Task: Enable the option "On Screen Display" for on-screen display.
Action: Mouse moved to (96, 14)
Screenshot: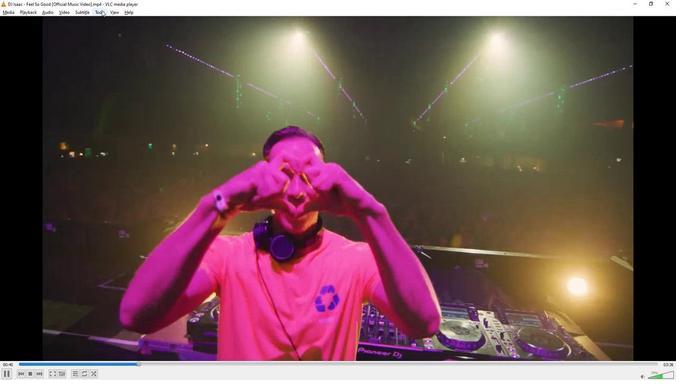 
Action: Mouse pressed left at (96, 14)
Screenshot: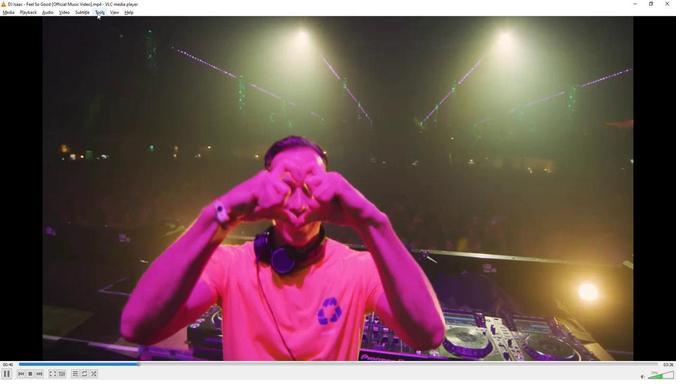 
Action: Mouse moved to (108, 97)
Screenshot: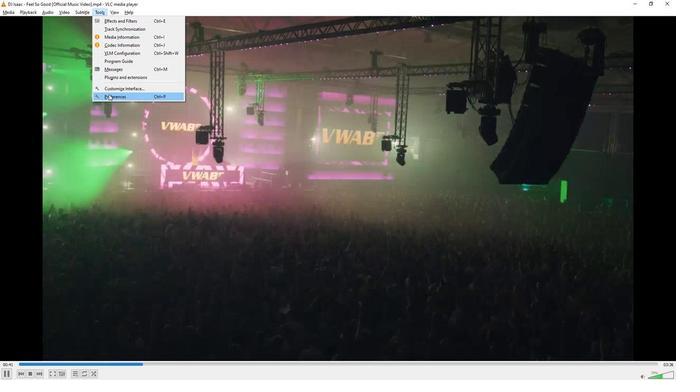 
Action: Mouse pressed left at (108, 97)
Screenshot: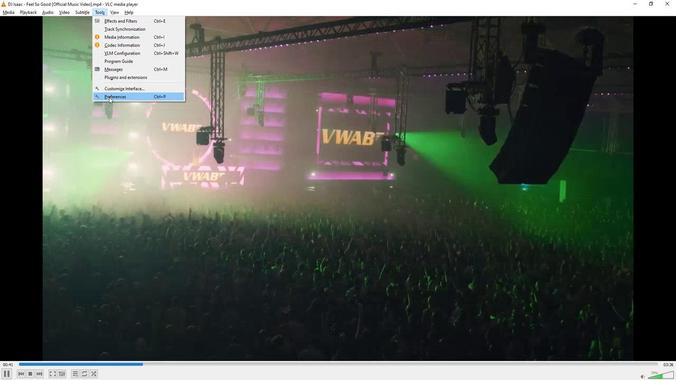 
Action: Mouse moved to (130, 306)
Screenshot: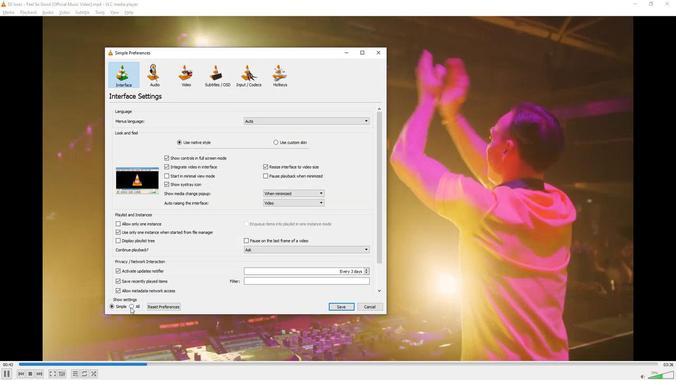 
Action: Mouse pressed left at (130, 306)
Screenshot: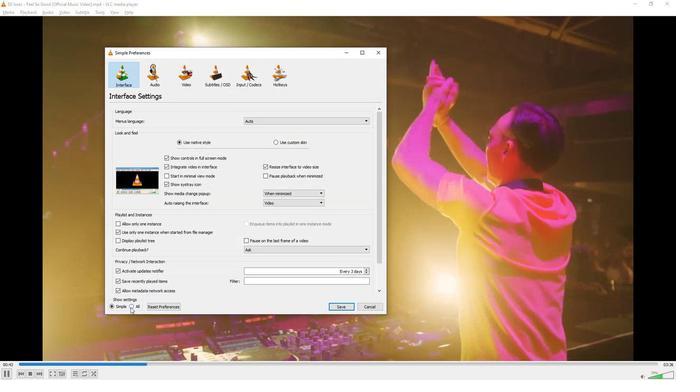 
Action: Mouse moved to (129, 301)
Screenshot: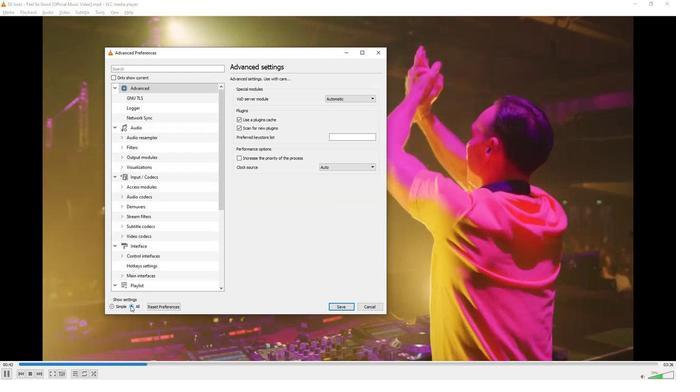 
Action: Mouse scrolled (129, 301) with delta (0, 0)
Screenshot: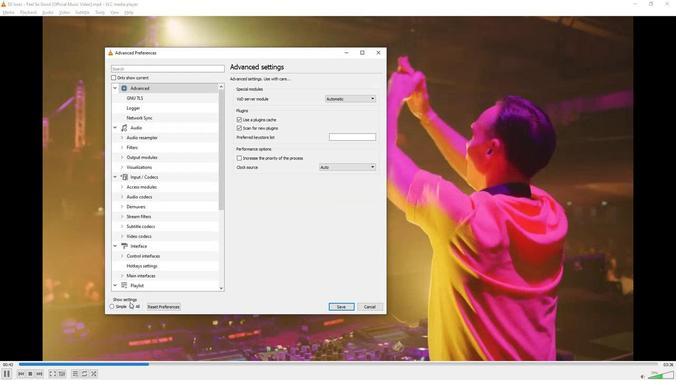 
Action: Mouse moved to (129, 300)
Screenshot: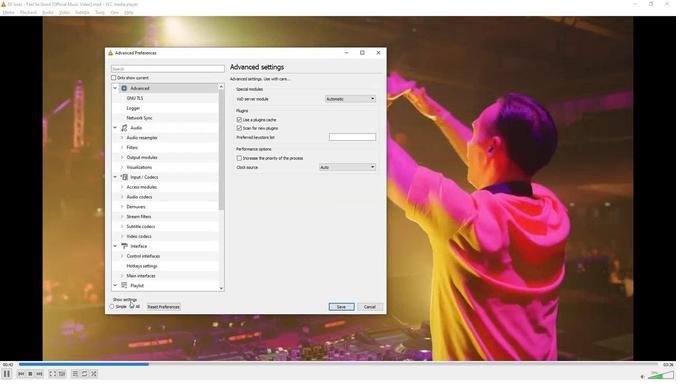 
Action: Mouse scrolled (129, 300) with delta (0, 0)
Screenshot: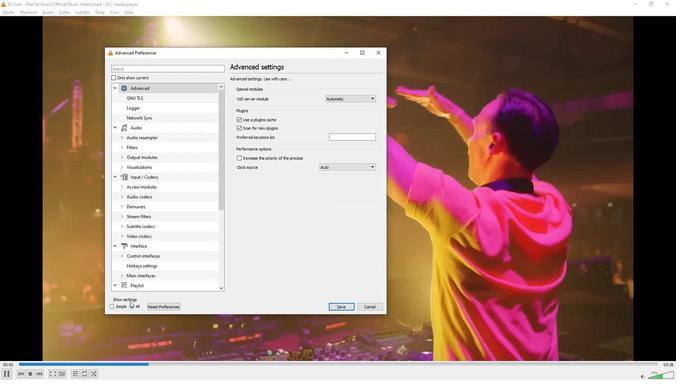 
Action: Mouse moved to (127, 299)
Screenshot: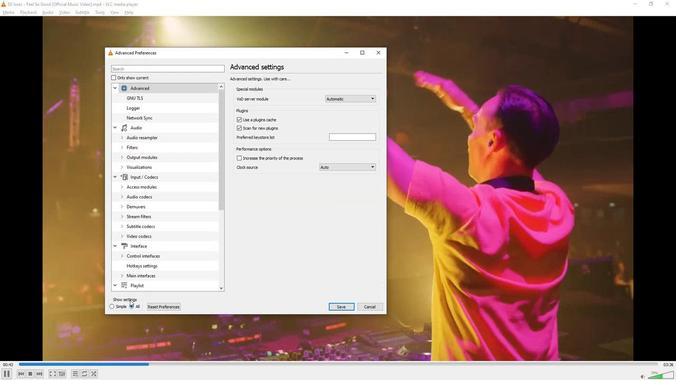 
Action: Mouse scrolled (127, 299) with delta (0, 0)
Screenshot: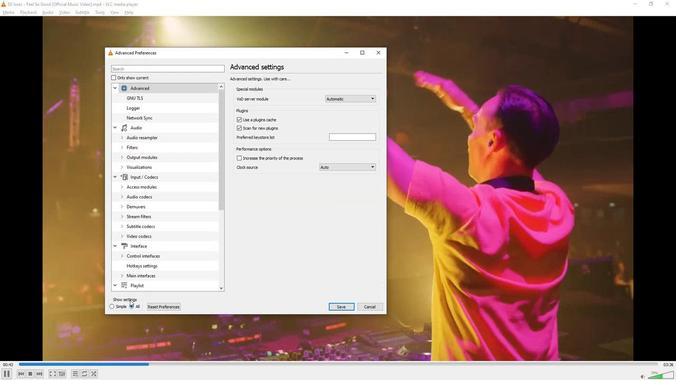 
Action: Mouse moved to (126, 297)
Screenshot: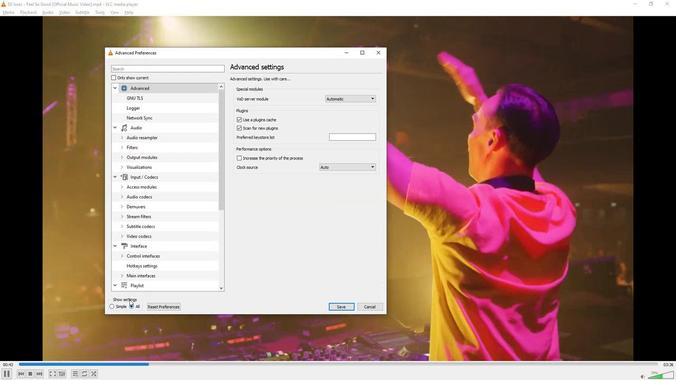 
Action: Mouse scrolled (126, 297) with delta (0, 0)
Screenshot: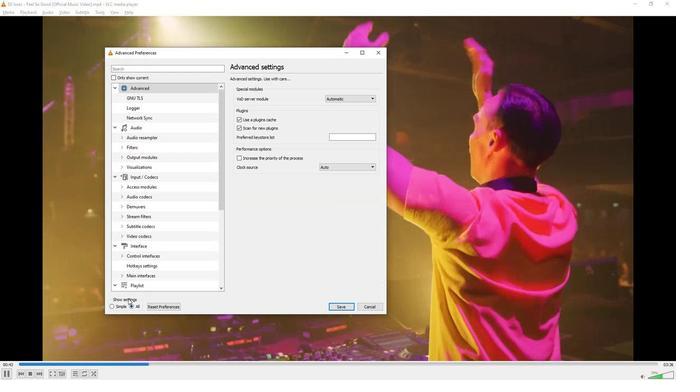 
Action: Mouse moved to (124, 289)
Screenshot: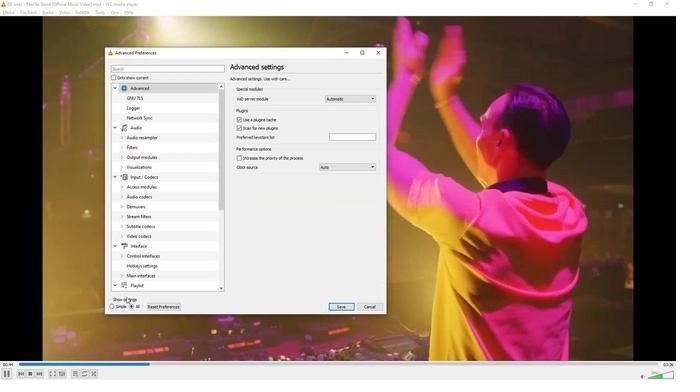 
Action: Mouse scrolled (124, 289) with delta (0, 0)
Screenshot: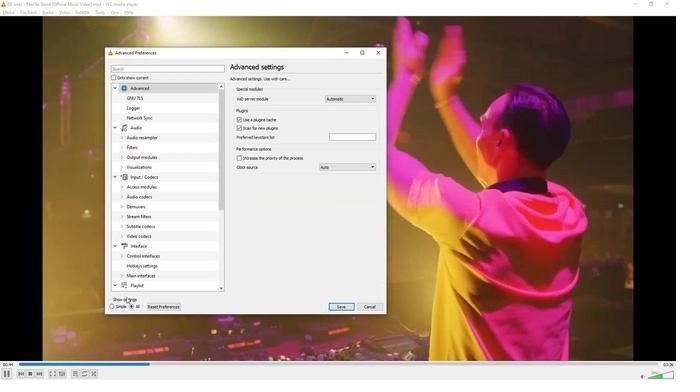 
Action: Mouse moved to (135, 256)
Screenshot: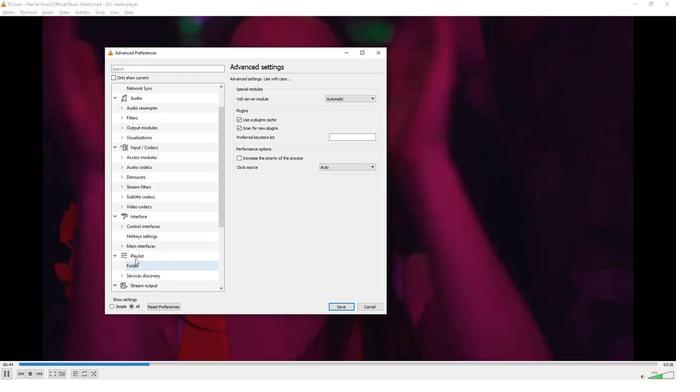 
Action: Mouse scrolled (135, 255) with delta (0, 0)
Screenshot: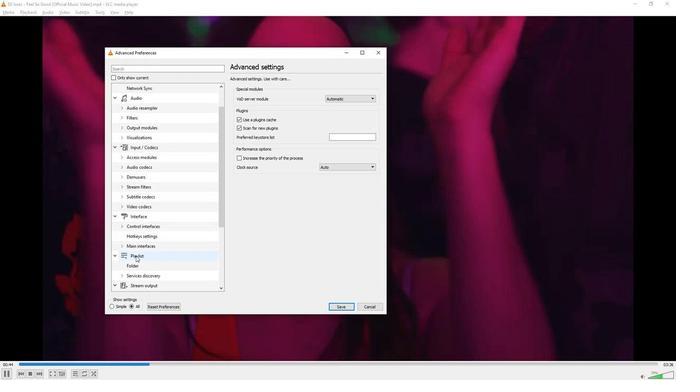 
Action: Mouse scrolled (135, 255) with delta (0, 0)
Screenshot: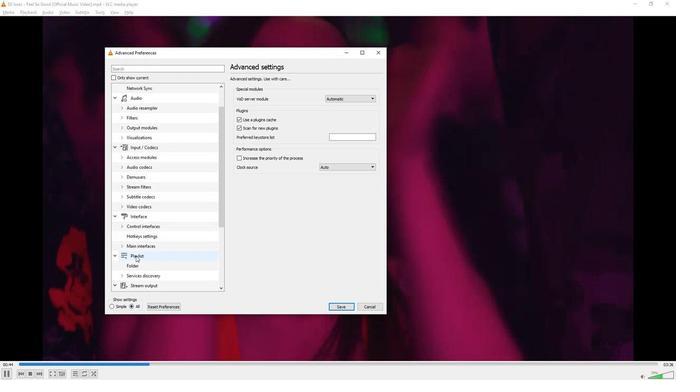 
Action: Mouse scrolled (135, 255) with delta (0, 0)
Screenshot: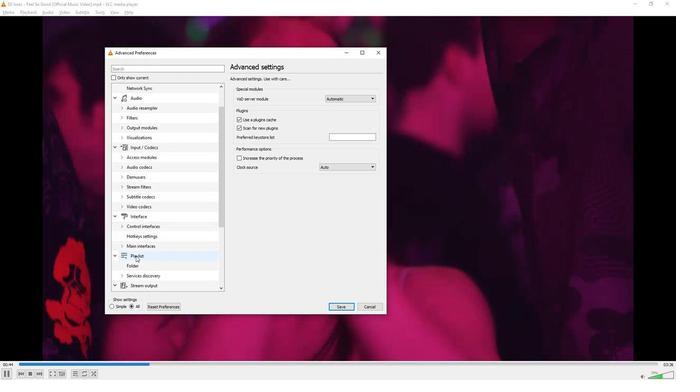 
Action: Mouse scrolled (135, 255) with delta (0, 0)
Screenshot: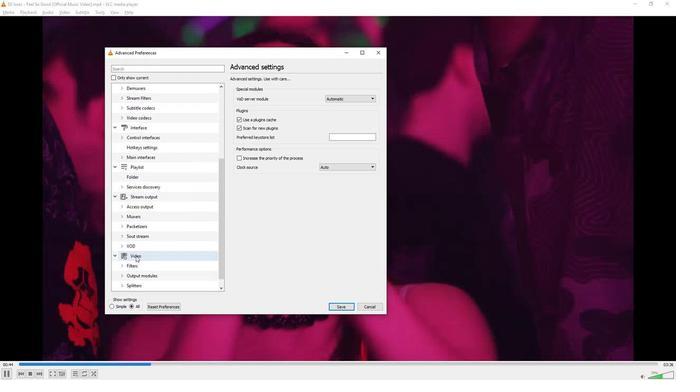 
Action: Mouse moved to (135, 248)
Screenshot: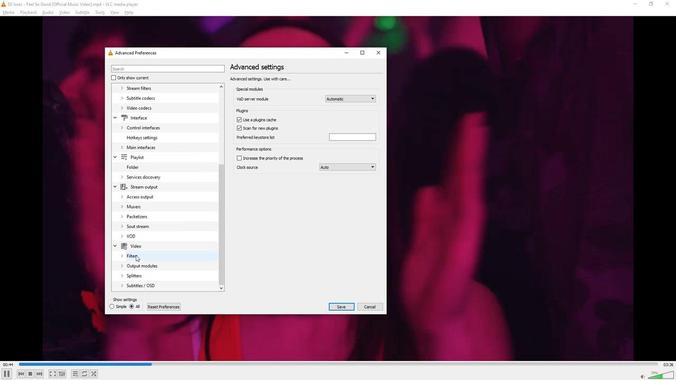
Action: Mouse scrolled (135, 248) with delta (0, 0)
Screenshot: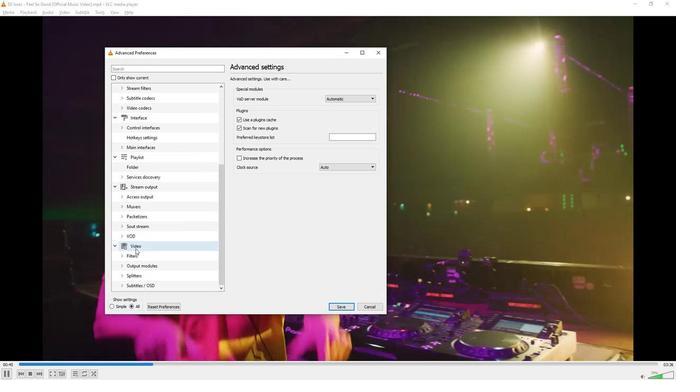 
Action: Mouse scrolled (135, 248) with delta (0, 0)
Screenshot: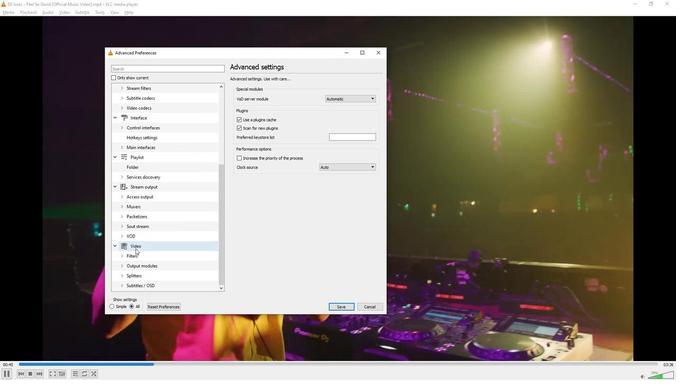 
Action: Mouse moved to (134, 283)
Screenshot: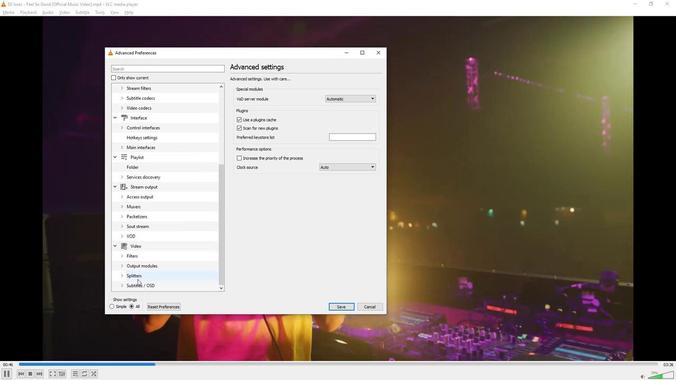 
Action: Mouse pressed left at (134, 283)
Screenshot: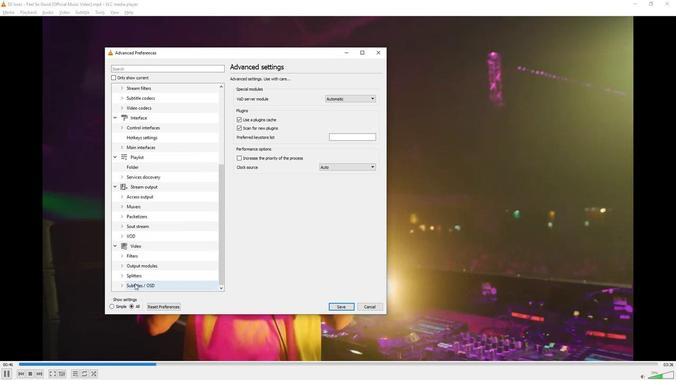 
Action: Mouse moved to (241, 104)
Screenshot: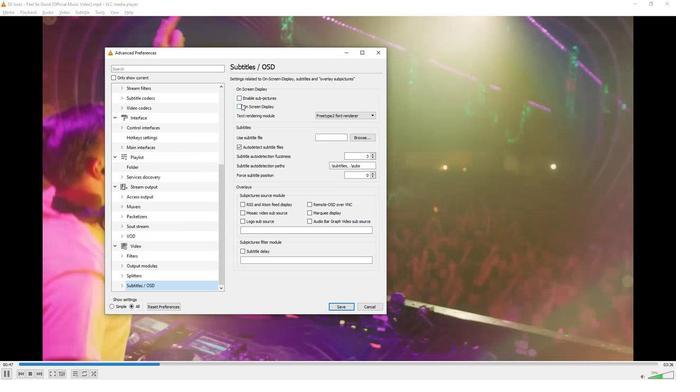 
Action: Mouse pressed left at (241, 104)
Screenshot: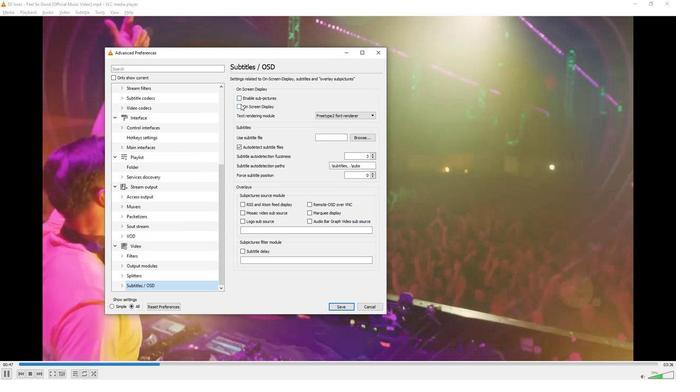 
Action: Mouse moved to (281, 178)
Screenshot: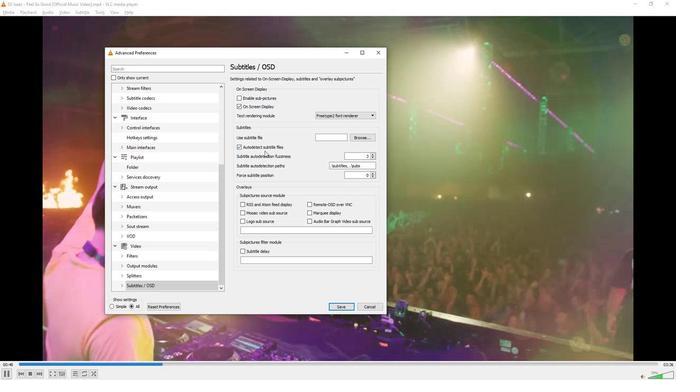 
